 Task: Open Precision Editor.
Action: Mouse moved to (322, 0)
Screenshot: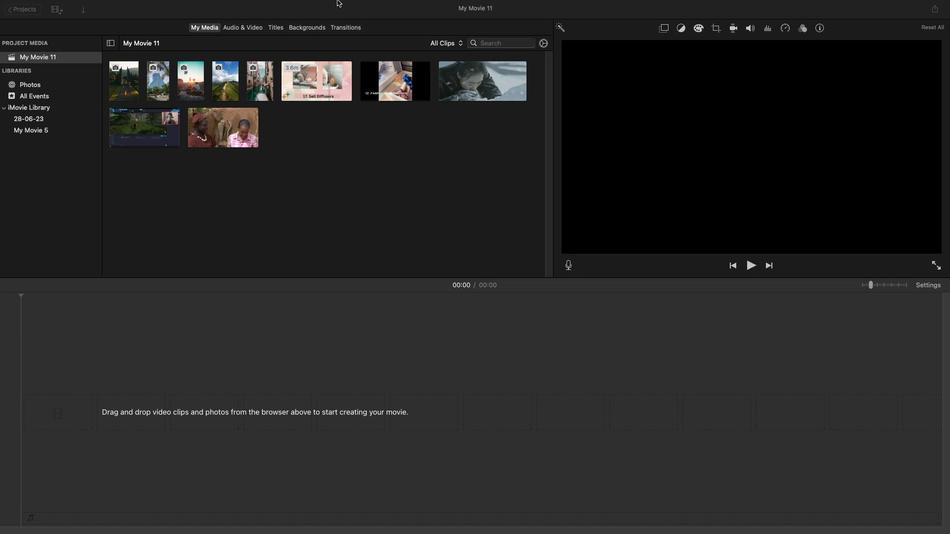 
Action: Mouse pressed left at (322, 0)
Screenshot: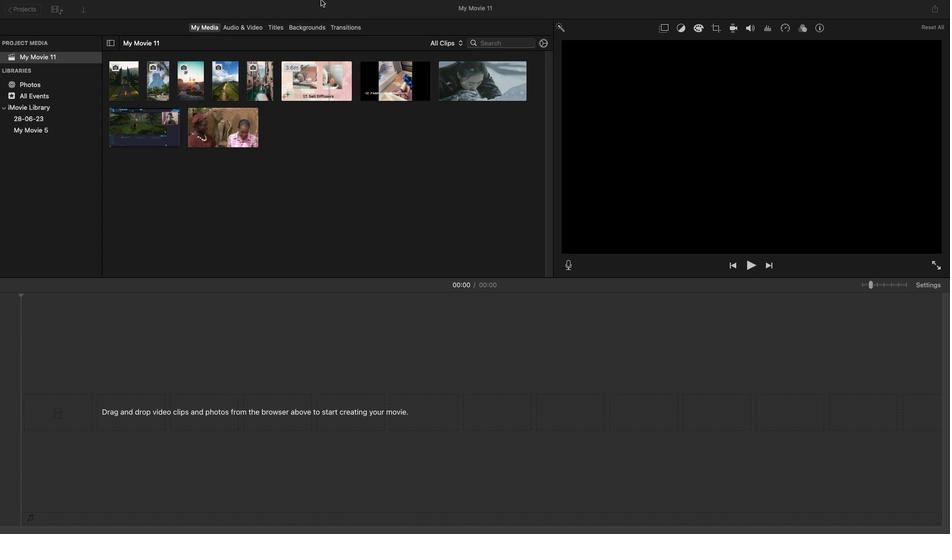 
Action: Mouse moved to (193, 2)
Screenshot: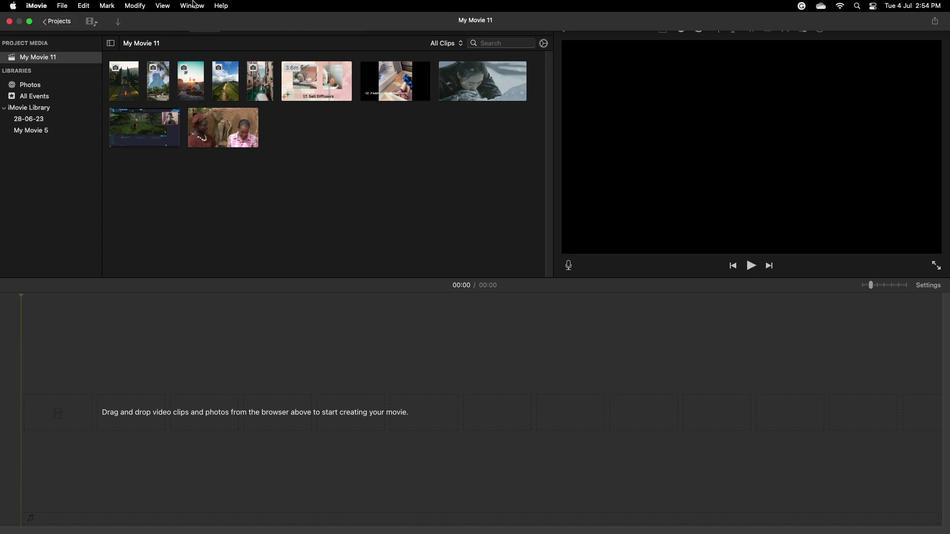 
Action: Mouse pressed left at (193, 2)
Screenshot: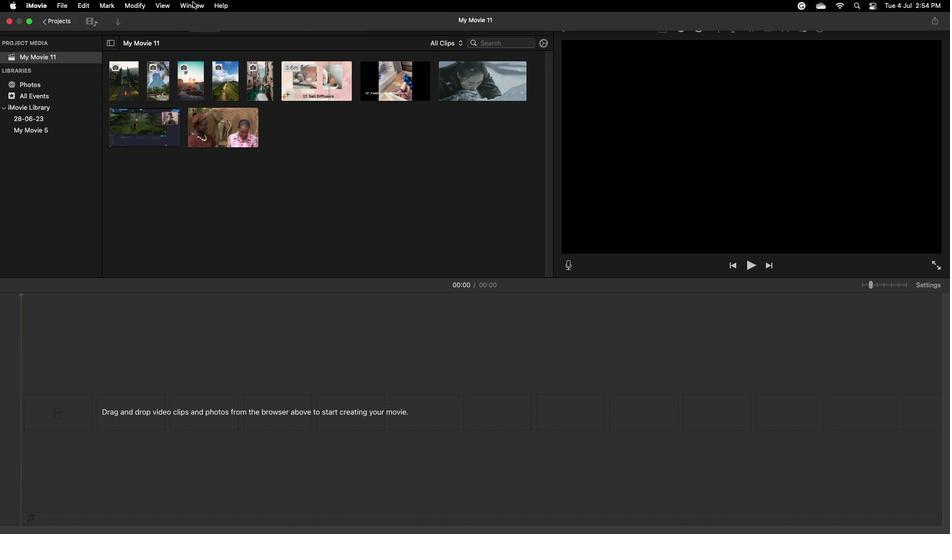 
Action: Mouse moved to (224, 194)
Screenshot: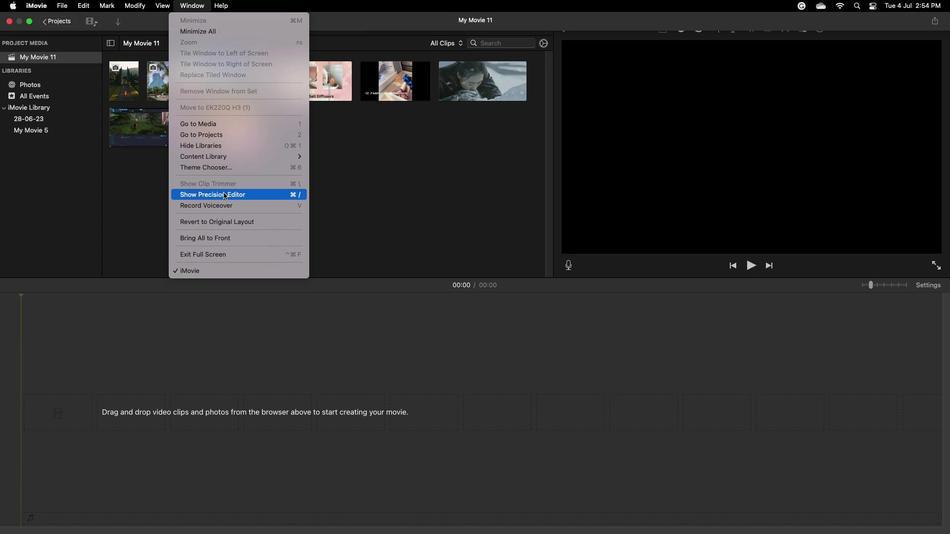 
Action: Mouse pressed left at (224, 194)
Screenshot: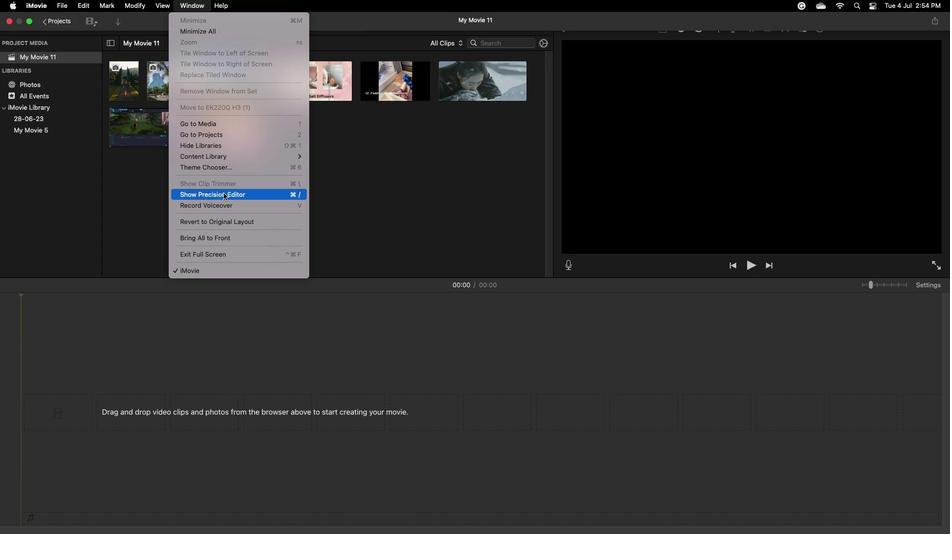 
Action: Mouse moved to (233, 175)
Screenshot: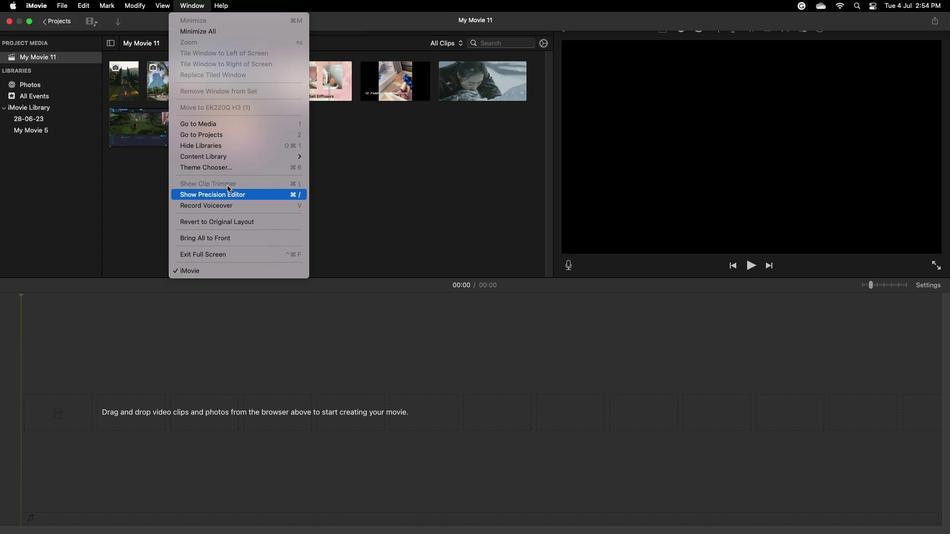 
